 Task: Access the outbound message status.
Action: Mouse moved to (1131, 78)
Screenshot: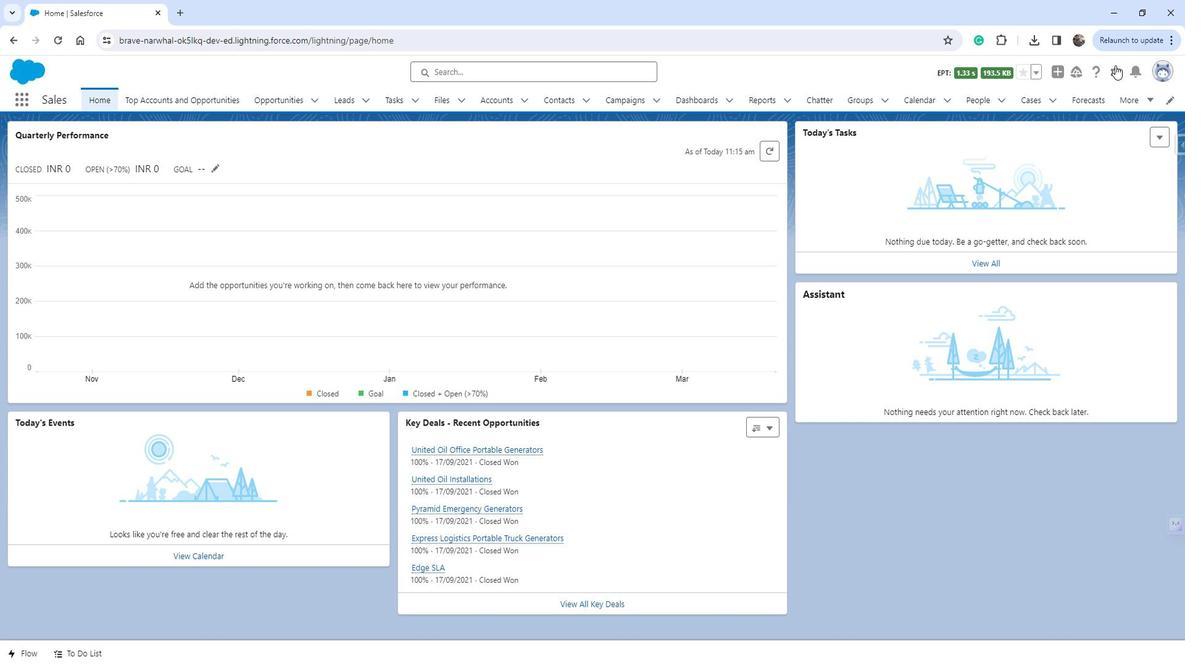 
Action: Mouse pressed left at (1131, 78)
Screenshot: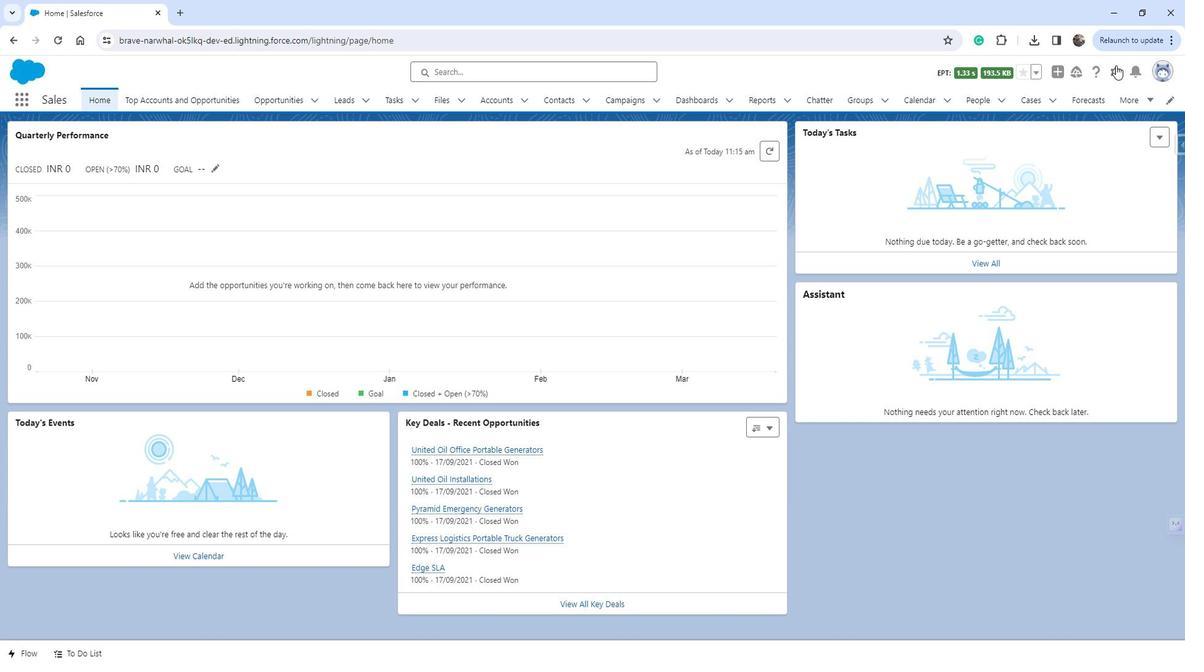 
Action: Mouse moved to (1079, 129)
Screenshot: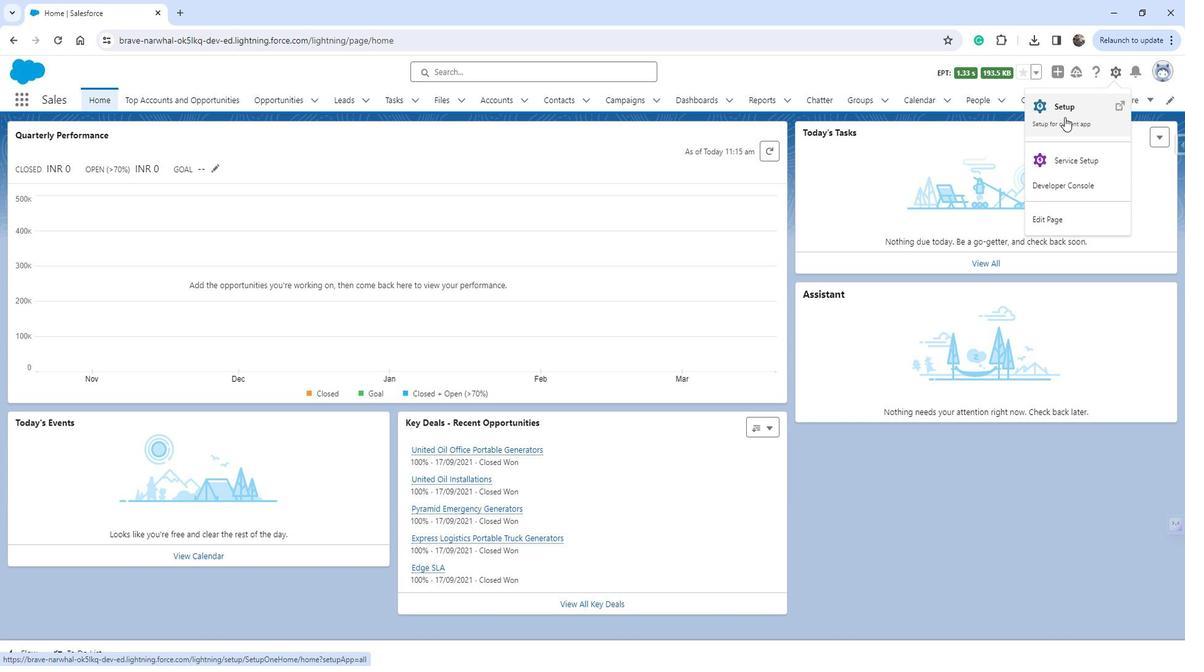 
Action: Mouse pressed left at (1079, 129)
Screenshot: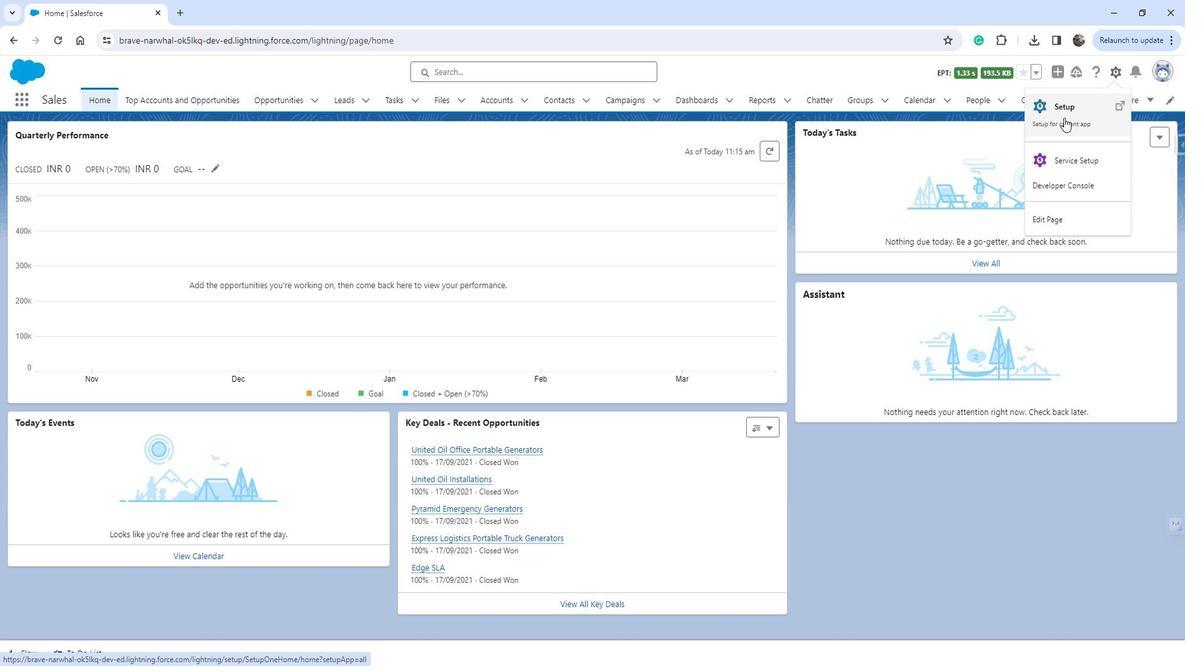 
Action: Mouse moved to (88, 314)
Screenshot: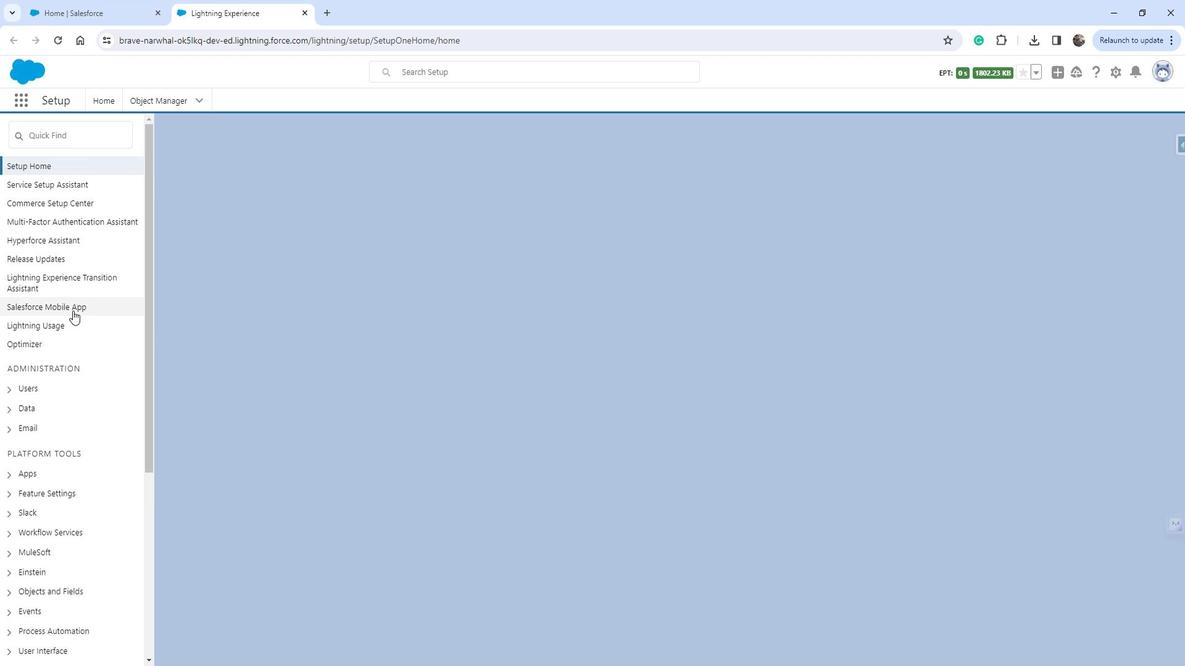 
Action: Mouse scrolled (88, 314) with delta (0, 0)
Screenshot: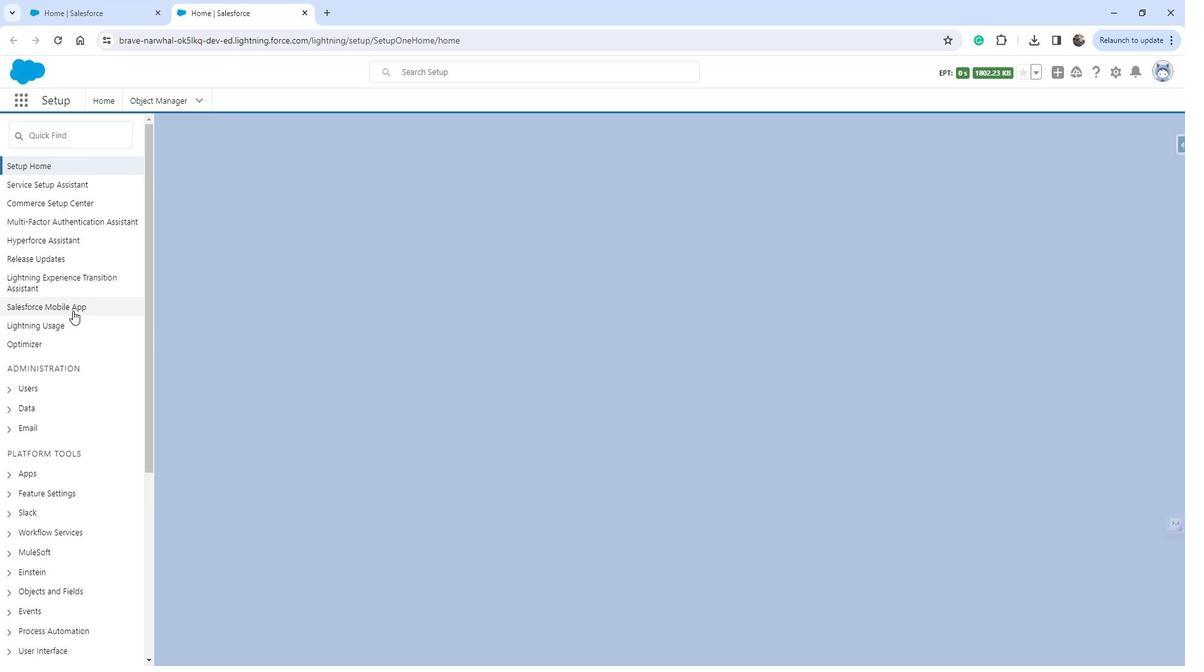
Action: Mouse scrolled (88, 314) with delta (0, 0)
Screenshot: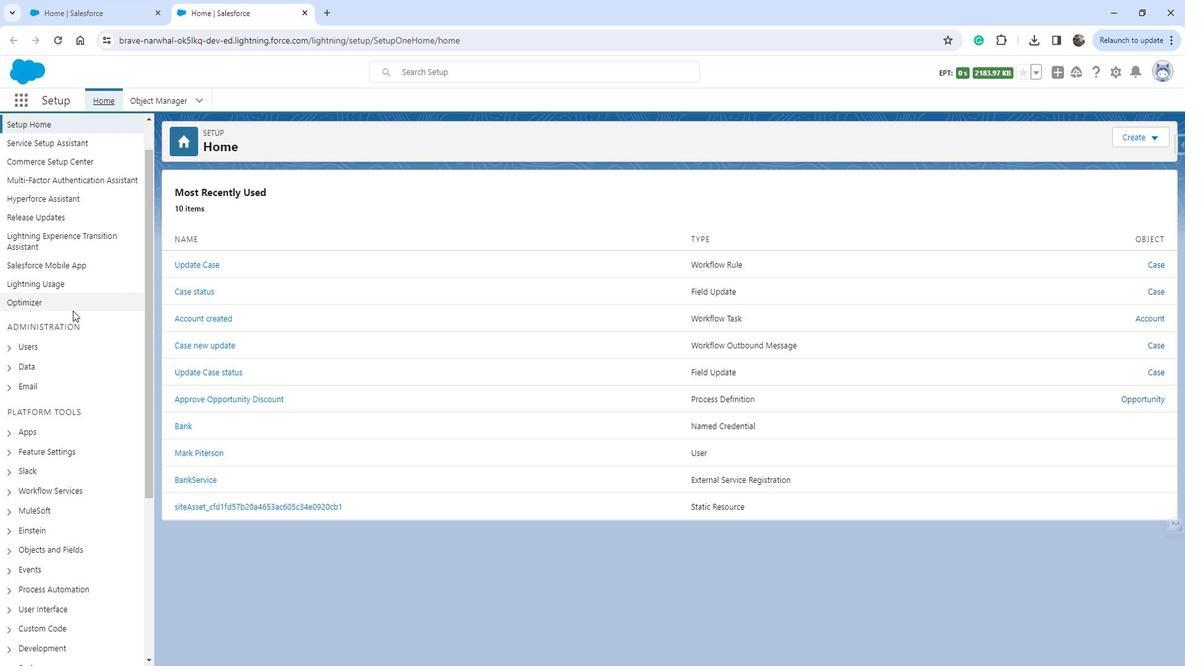 
Action: Mouse scrolled (88, 314) with delta (0, 0)
Screenshot: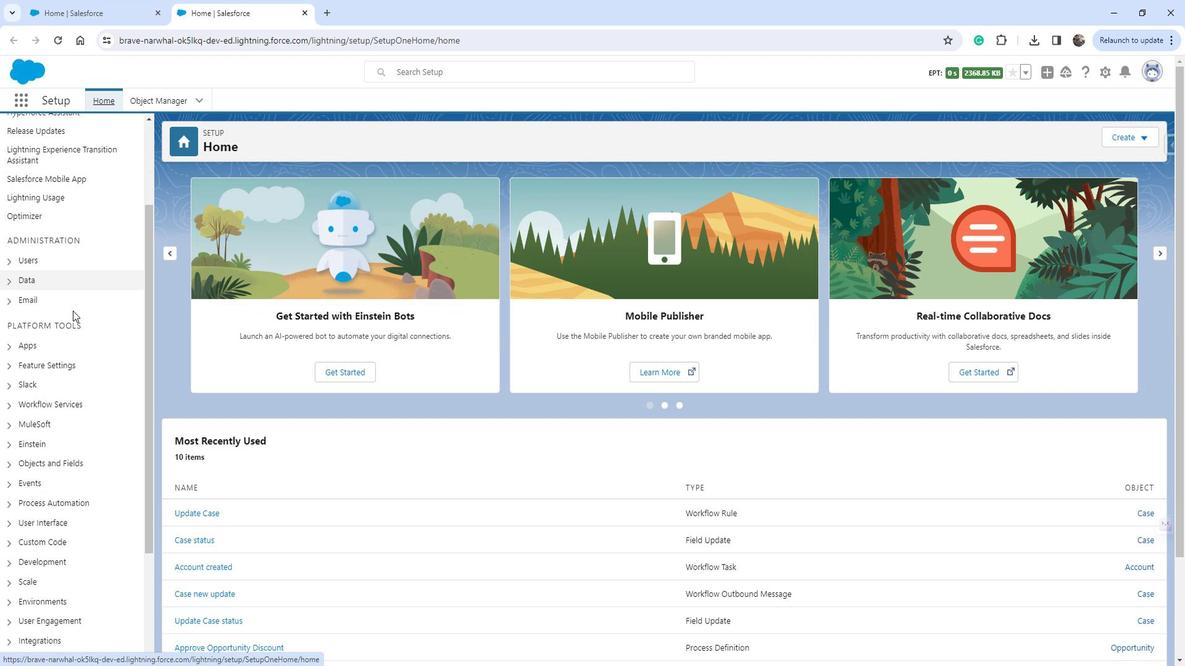 
Action: Mouse scrolled (88, 314) with delta (0, 0)
Screenshot: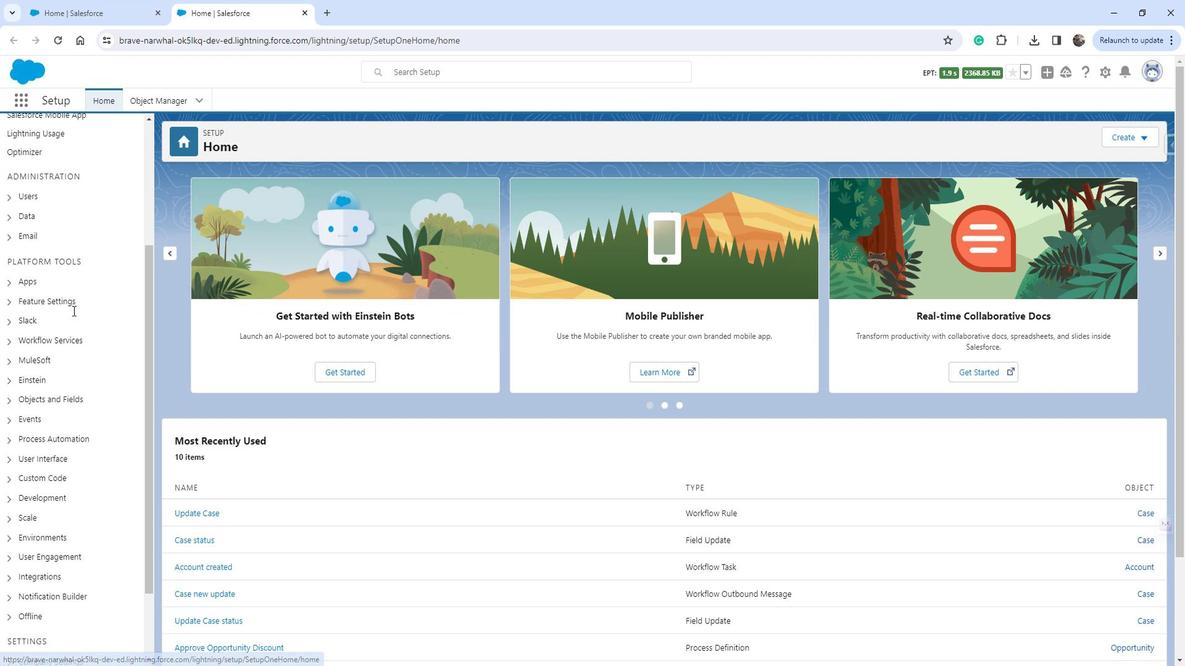 
Action: Mouse moved to (24, 474)
Screenshot: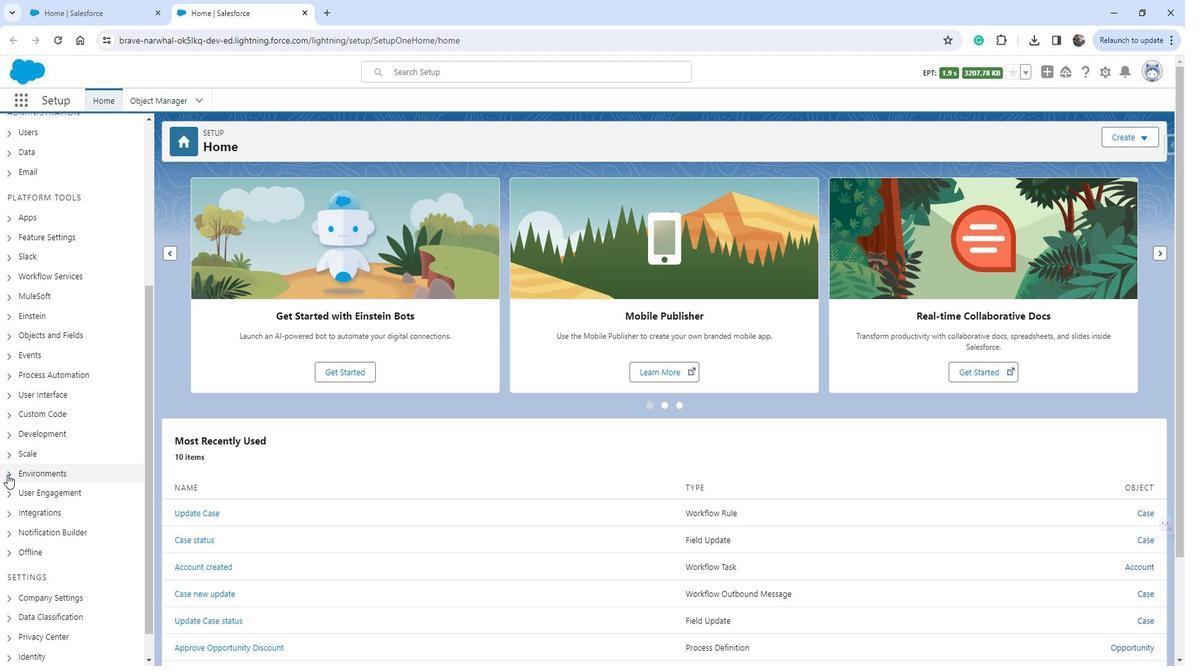 
Action: Mouse pressed left at (24, 474)
Screenshot: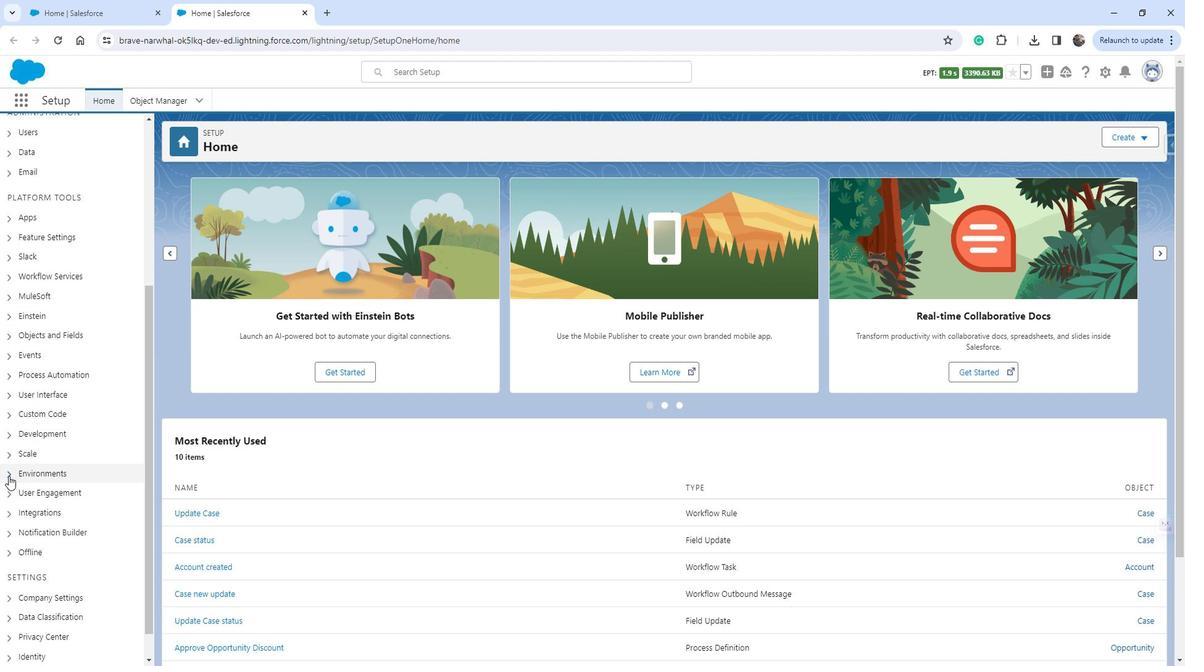 
Action: Mouse moved to (46, 479)
Screenshot: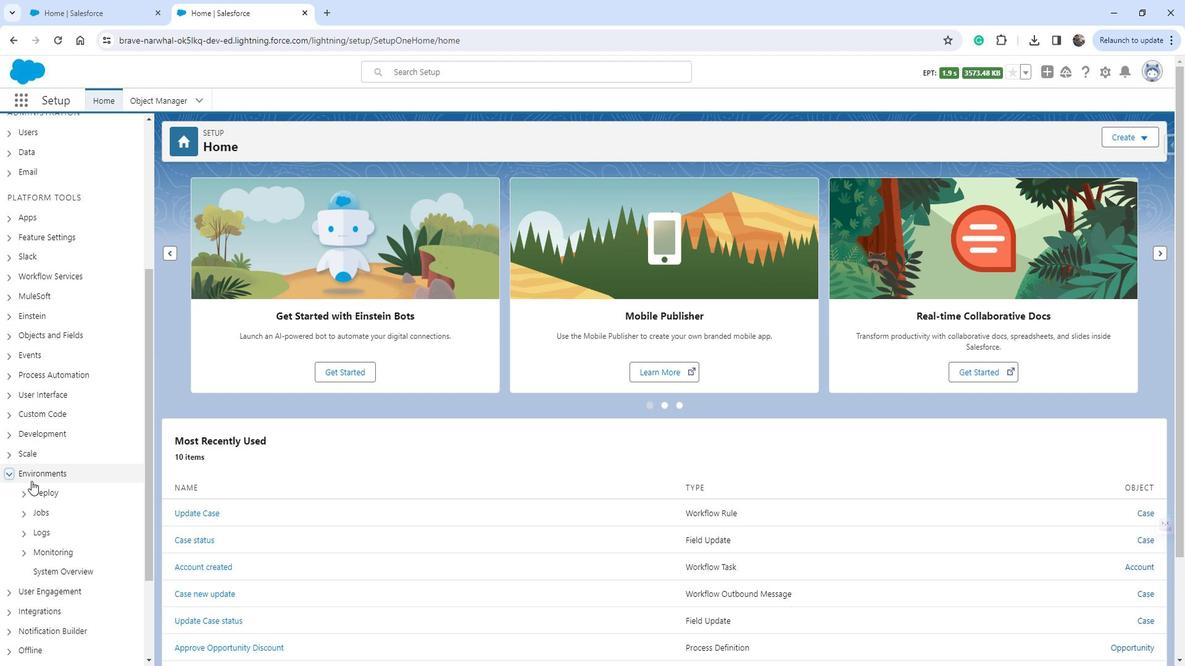 
Action: Mouse scrolled (46, 478) with delta (0, 0)
Screenshot: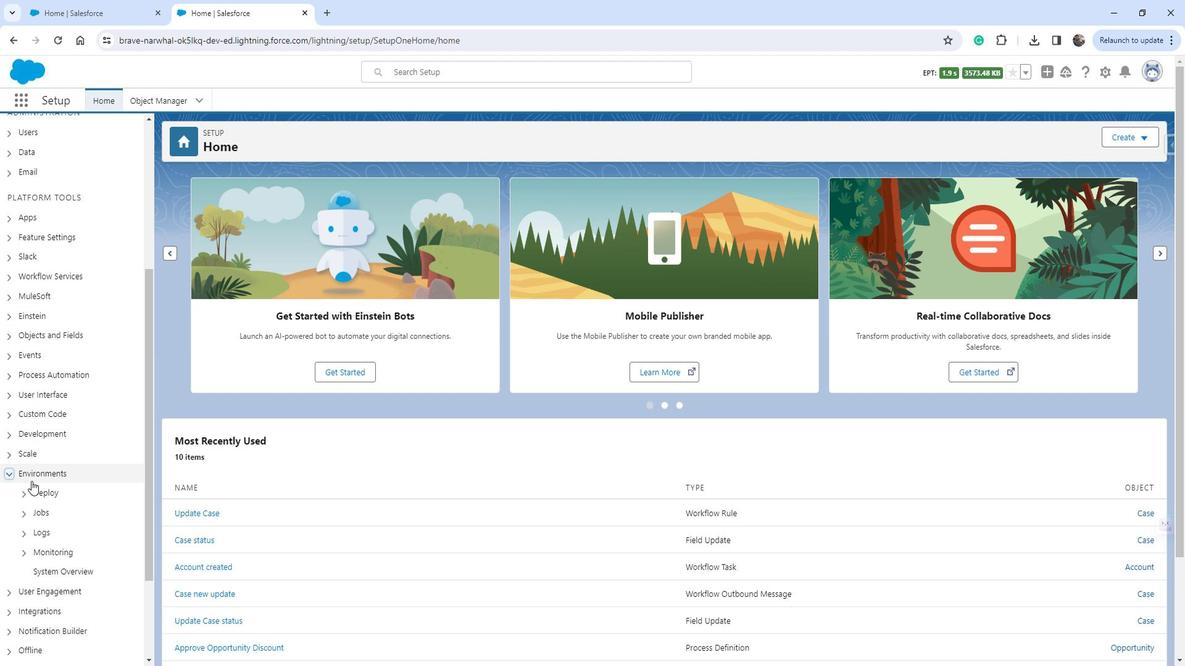 
Action: Mouse scrolled (46, 478) with delta (0, 0)
Screenshot: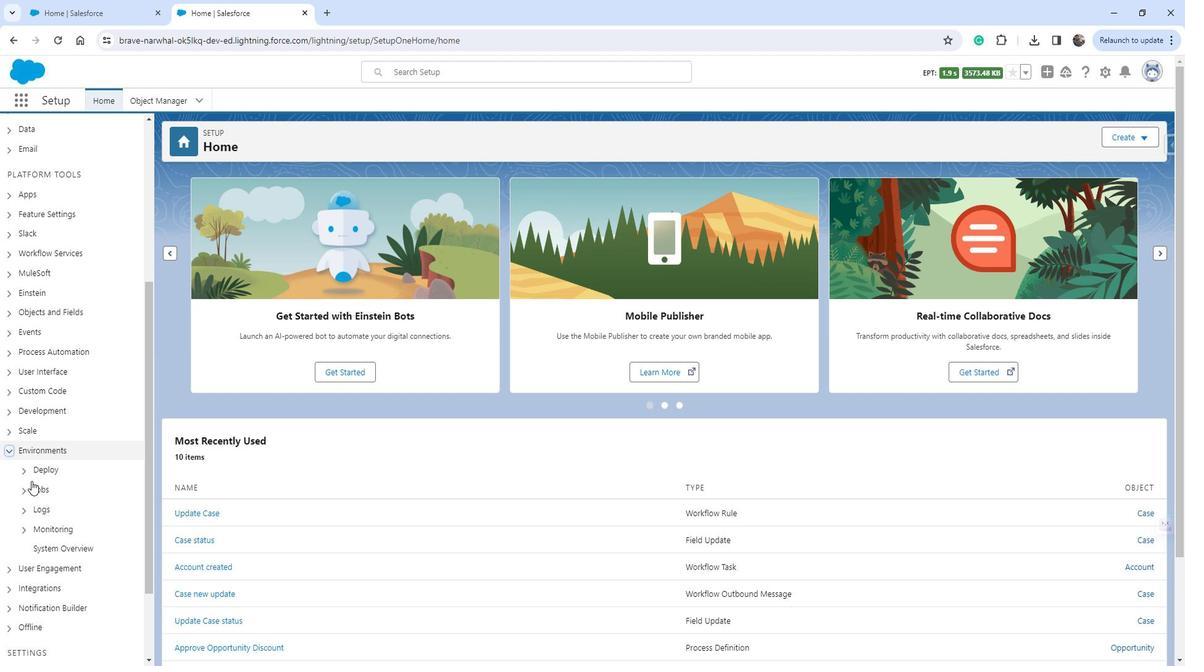 
Action: Mouse moved to (37, 422)
Screenshot: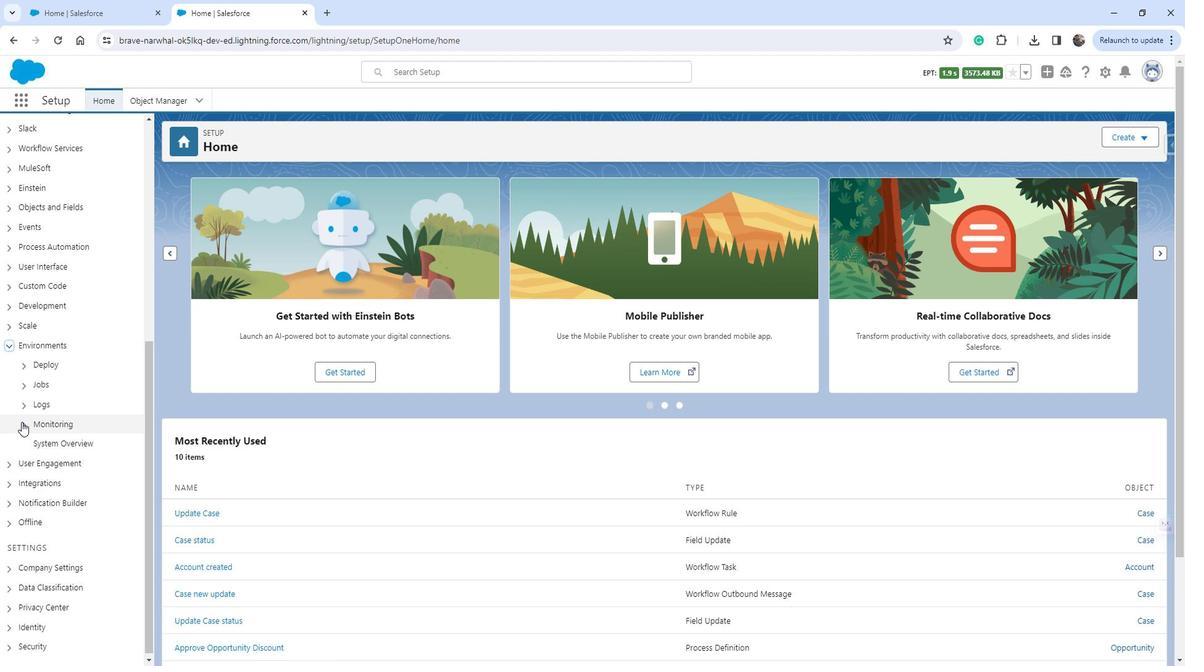 
Action: Mouse pressed left at (37, 422)
Screenshot: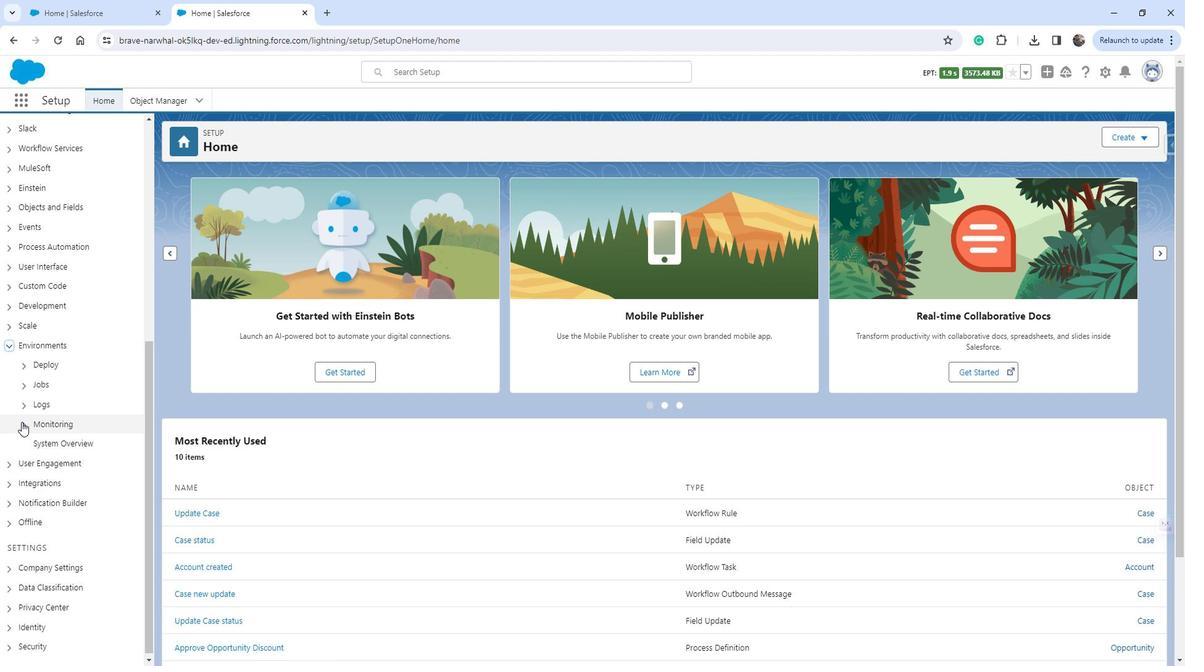 
Action: Mouse moved to (103, 537)
Screenshot: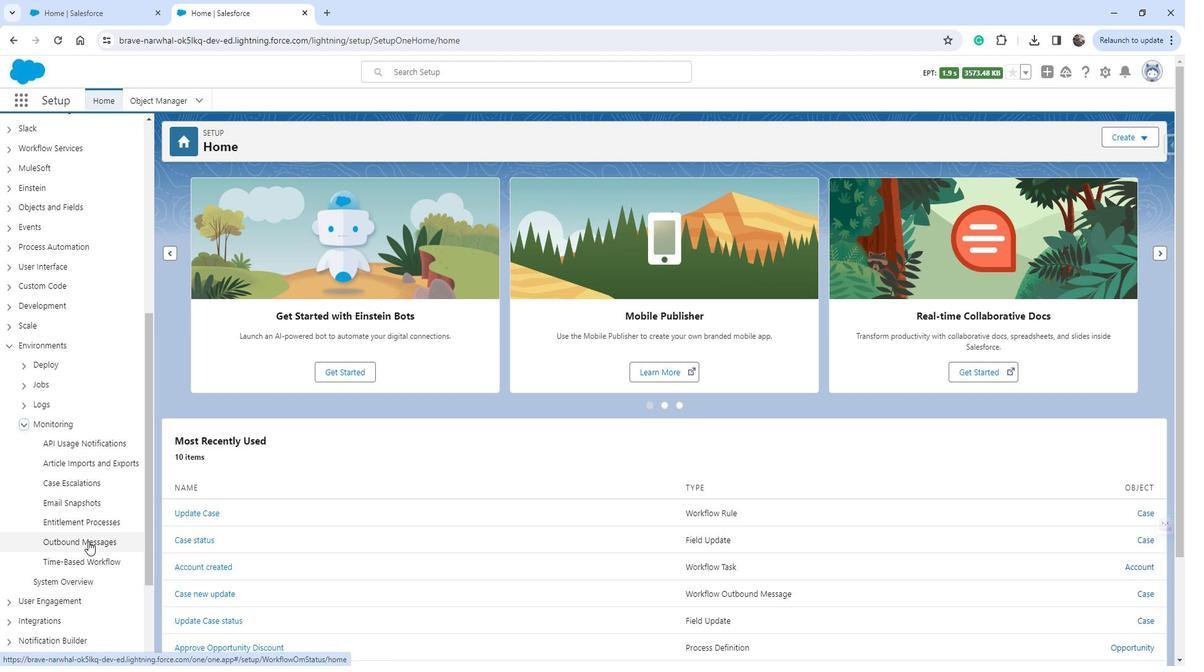 
Action: Mouse pressed left at (103, 537)
Screenshot: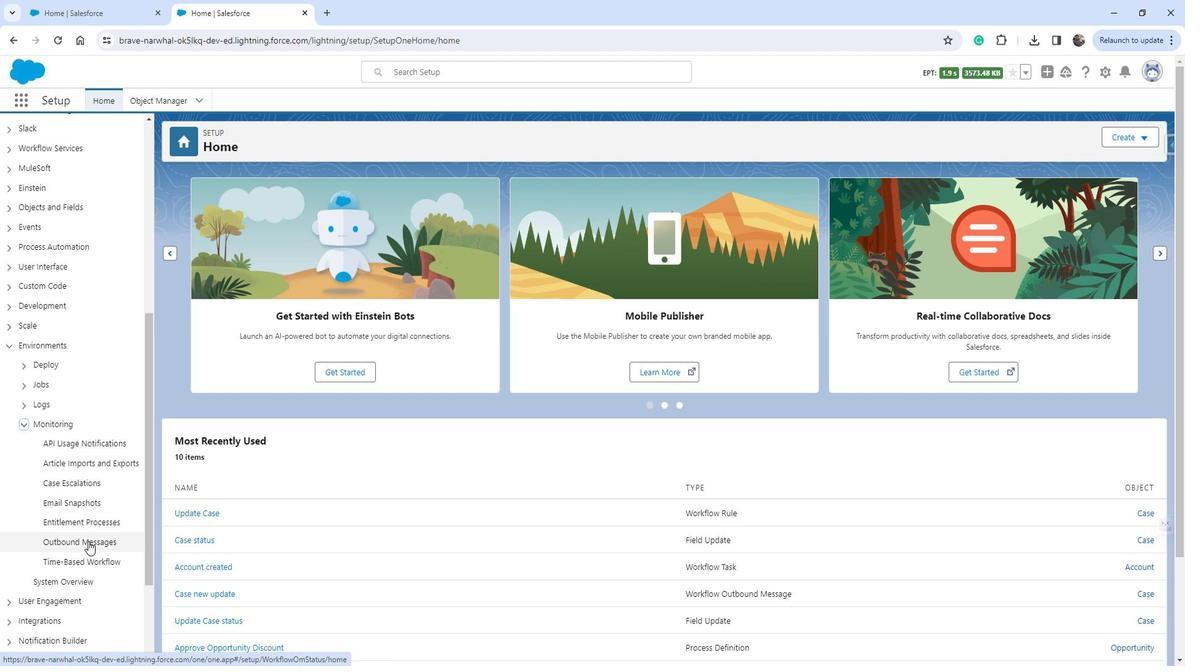
Action: Mouse moved to (578, 441)
Screenshot: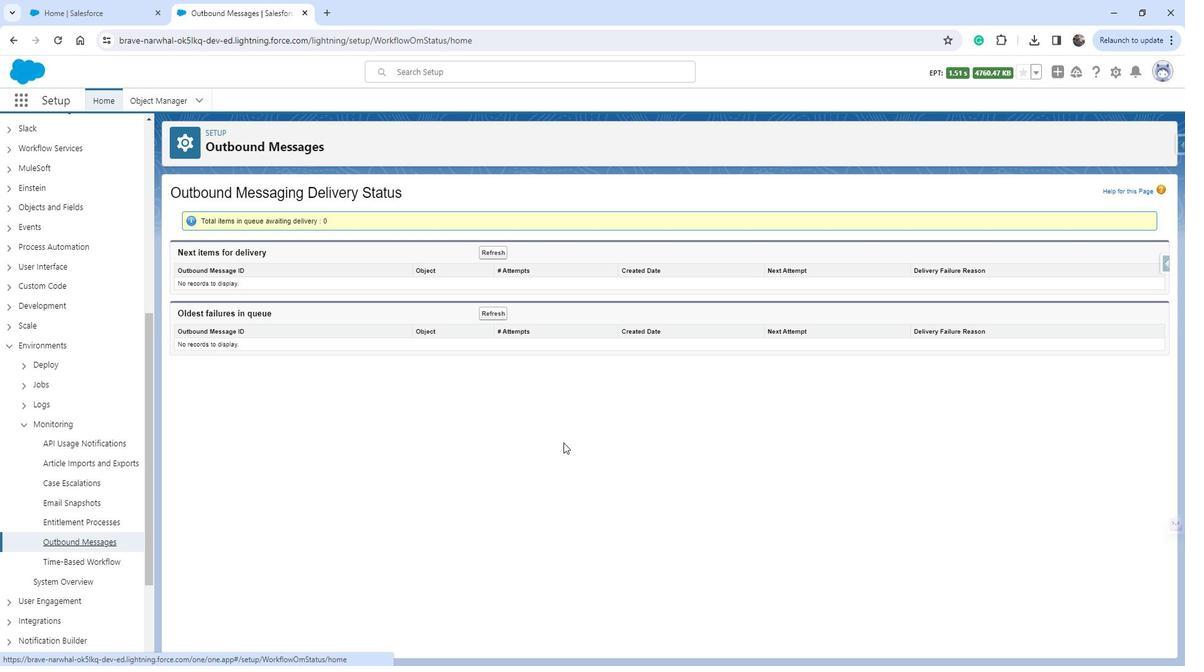 
Action: Mouse pressed left at (578, 441)
Screenshot: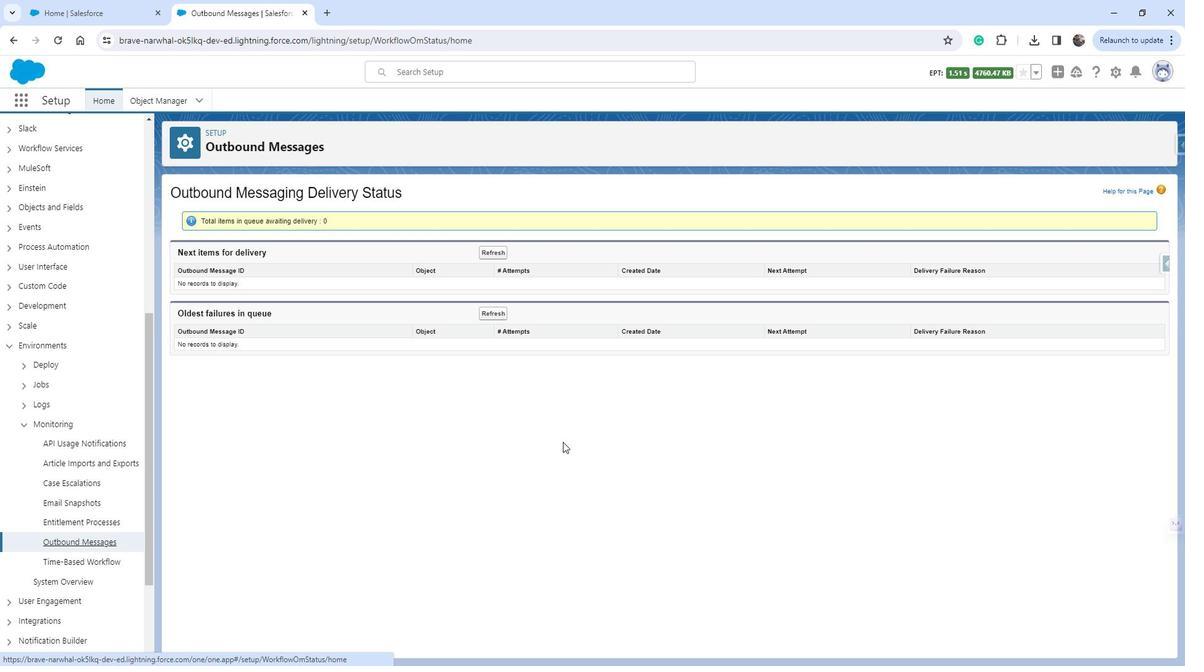 
